 Task: Schedule a 45-minute meeting for annual marketing campaign review.
Action: Mouse pressed left at (70, 129)
Screenshot: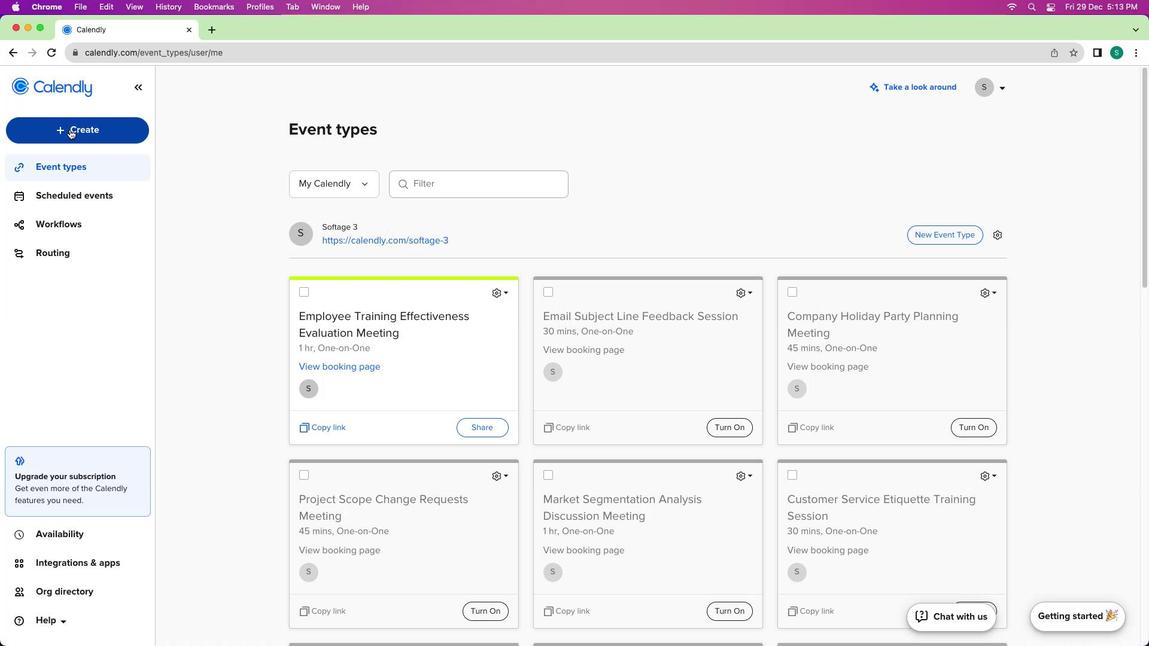 
Action: Mouse moved to (68, 176)
Screenshot: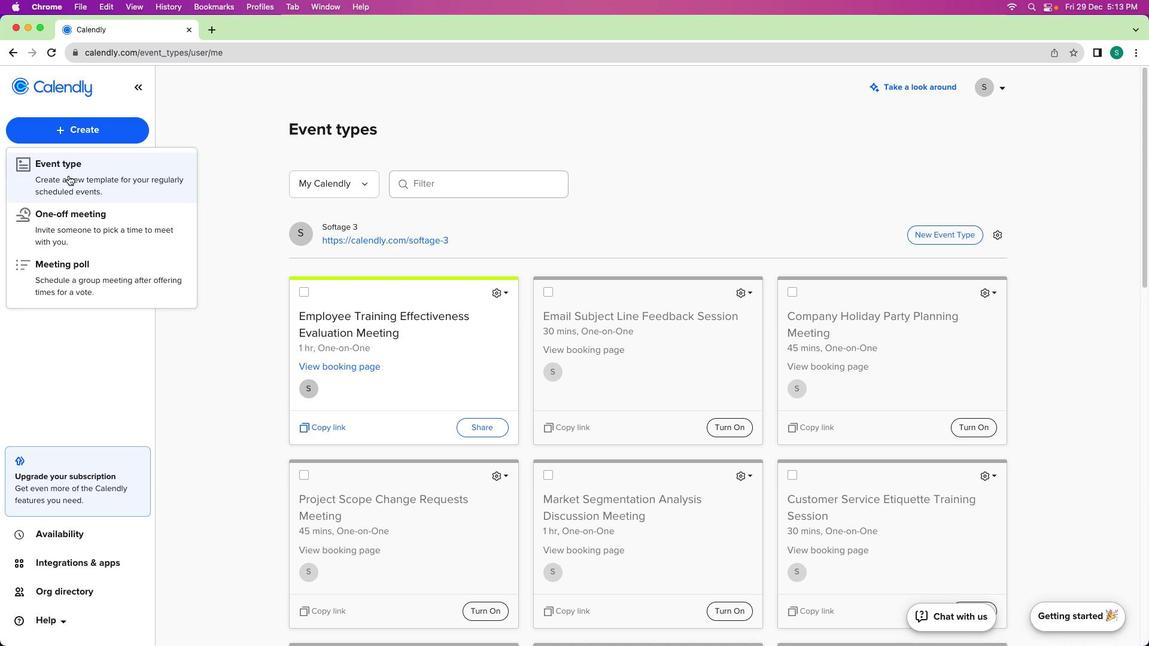 
Action: Mouse pressed left at (68, 176)
Screenshot: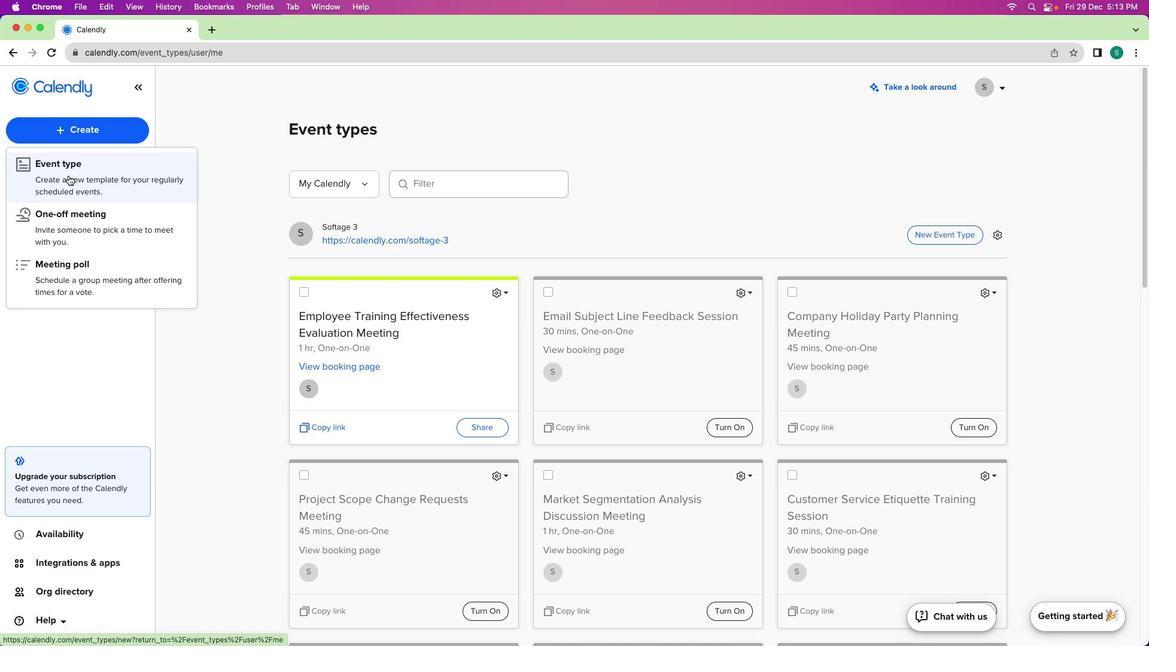 
Action: Mouse moved to (404, 230)
Screenshot: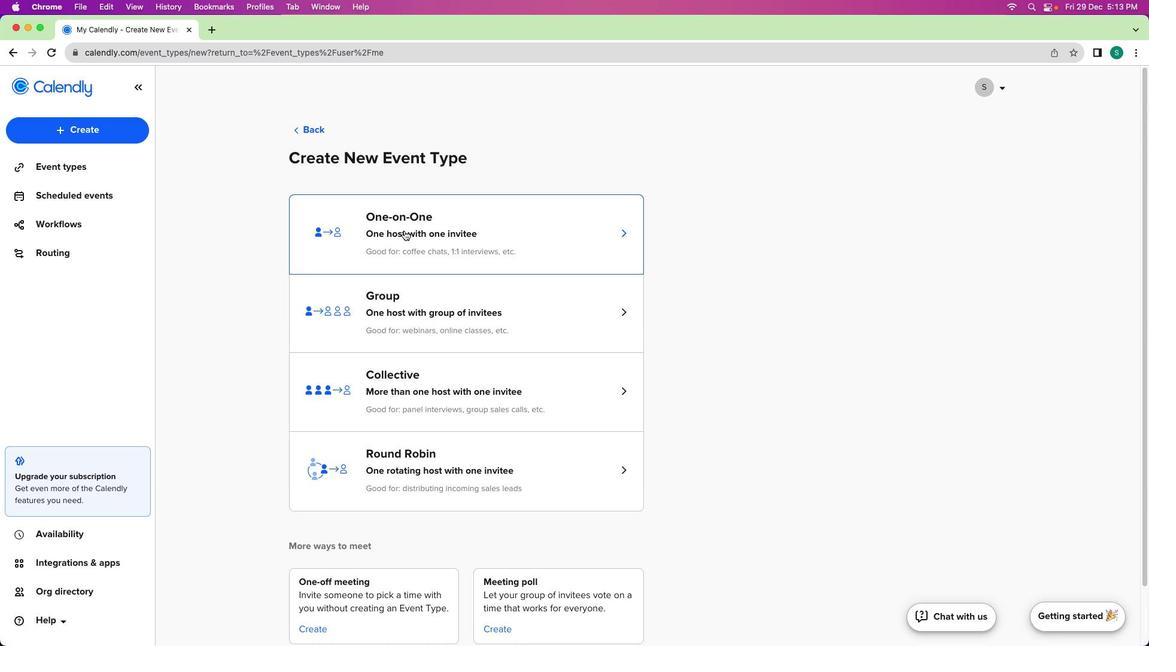 
Action: Mouse pressed left at (404, 230)
Screenshot: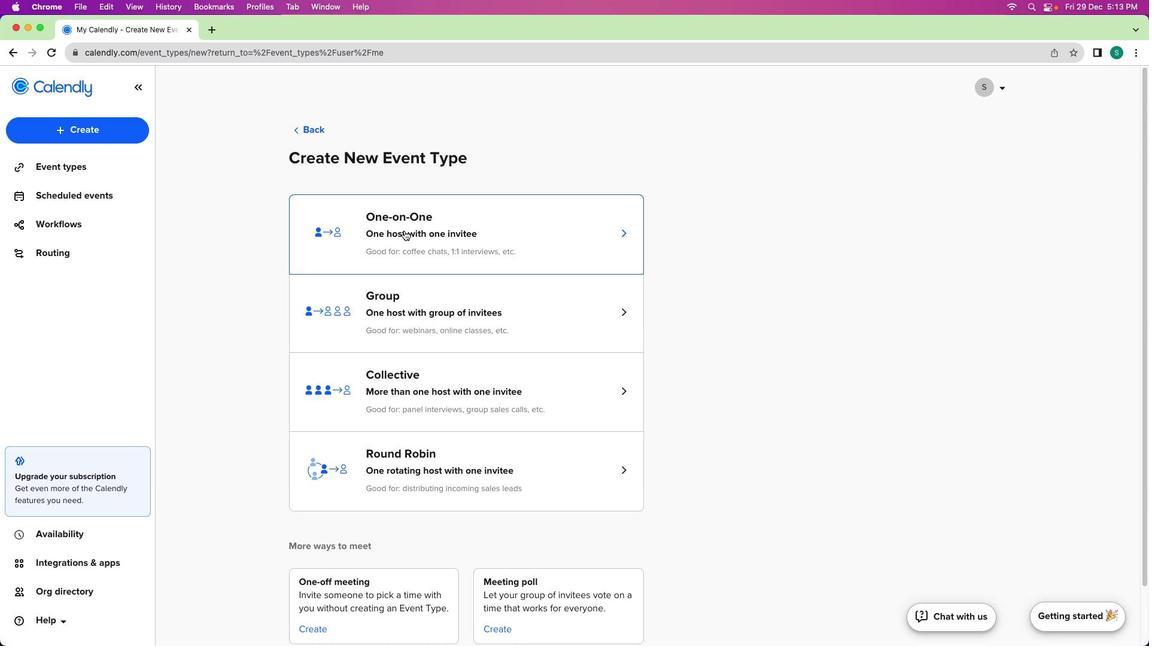 
Action: Mouse moved to (150, 184)
Screenshot: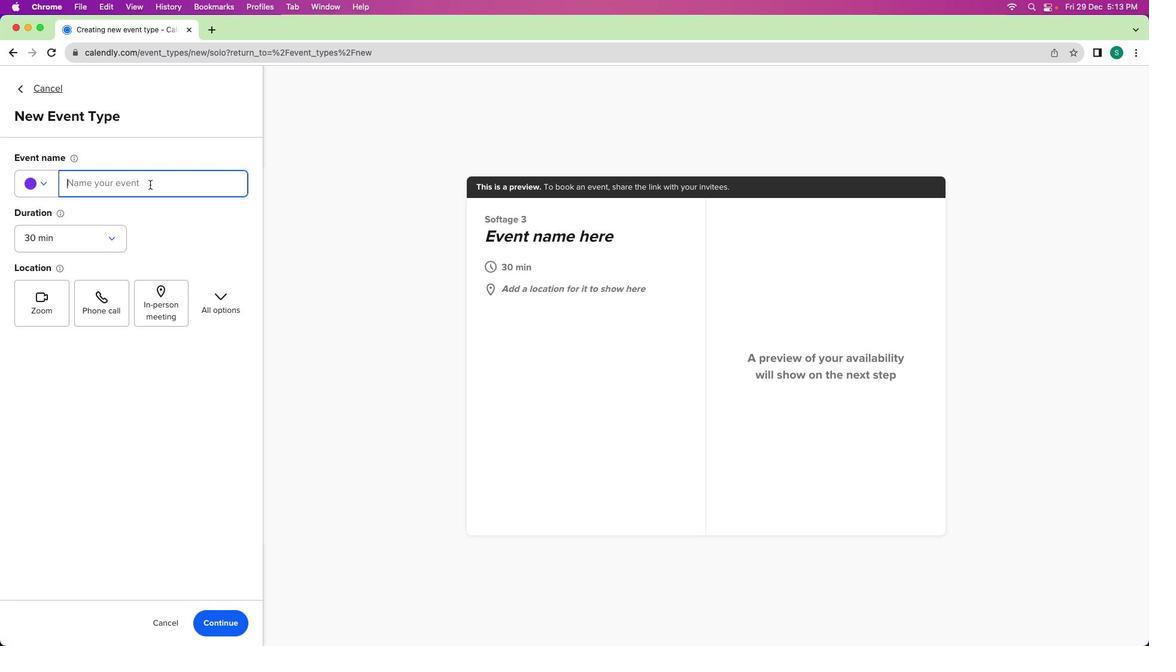
Action: Mouse pressed left at (150, 184)
Screenshot: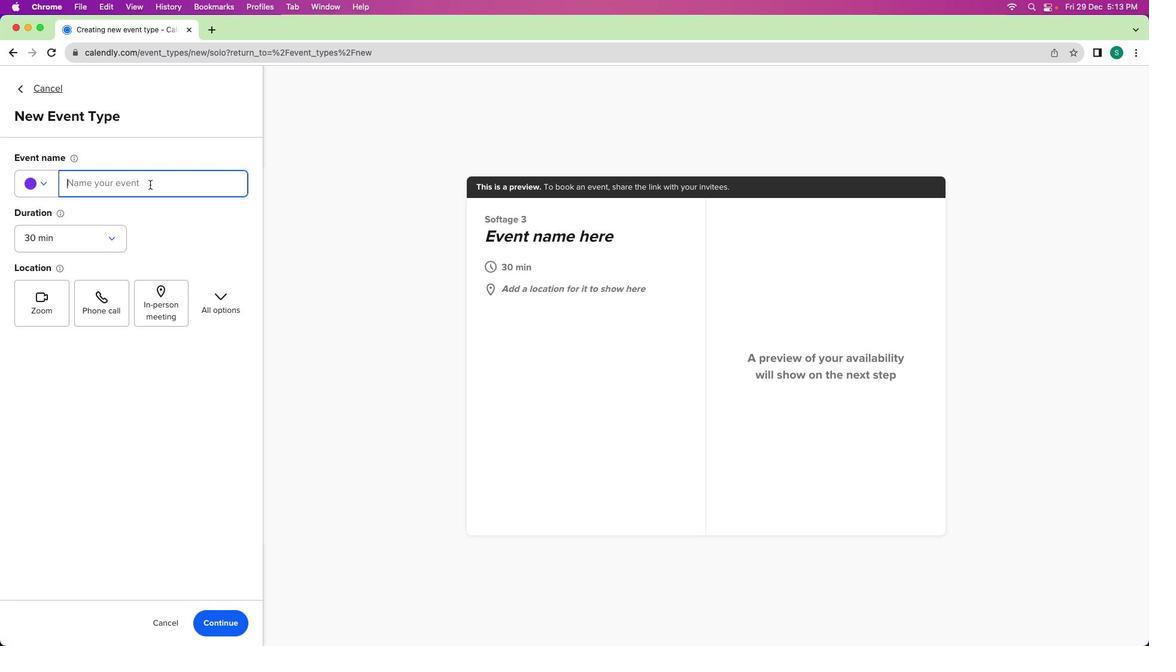 
Action: Key pressed Key.shift'A''n''n''u''a''l'Key.spaceKey.shift'M''a''r''k''e''t''i''n''g'Key.spaceKey.shift'C''a''m''p''a''i''g''n'Key.spaceKey.shift'R''e''v''i''e''w'Key.spaceKey.shift'M''e''e''t''i''n''g'
Screenshot: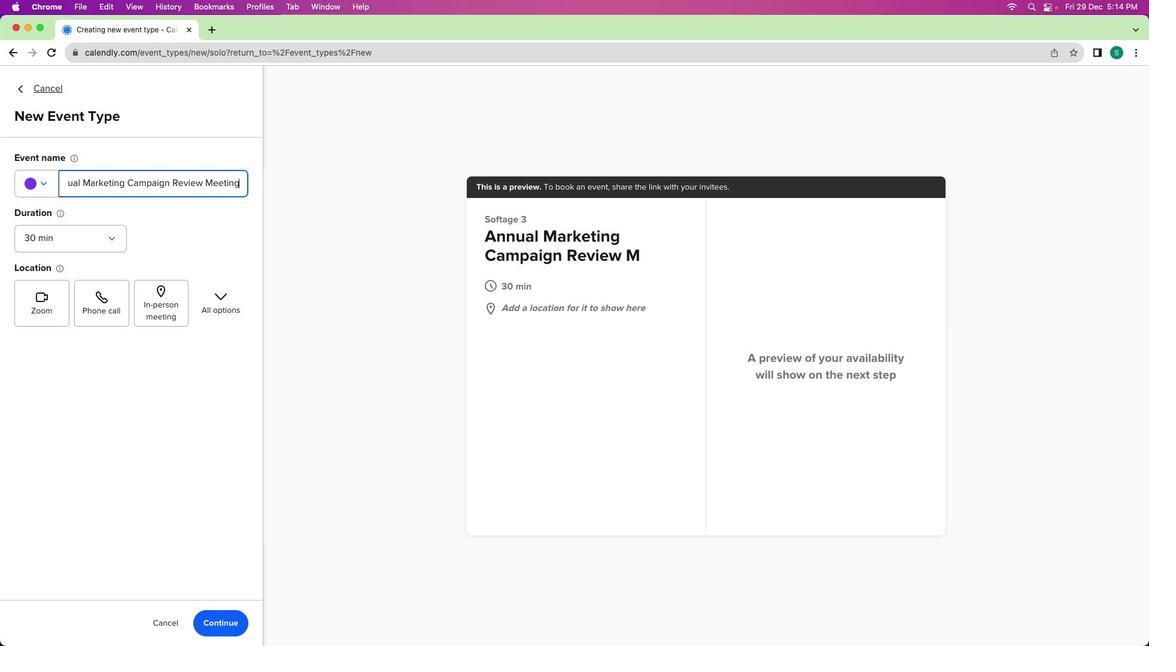 
Action: Mouse moved to (80, 247)
Screenshot: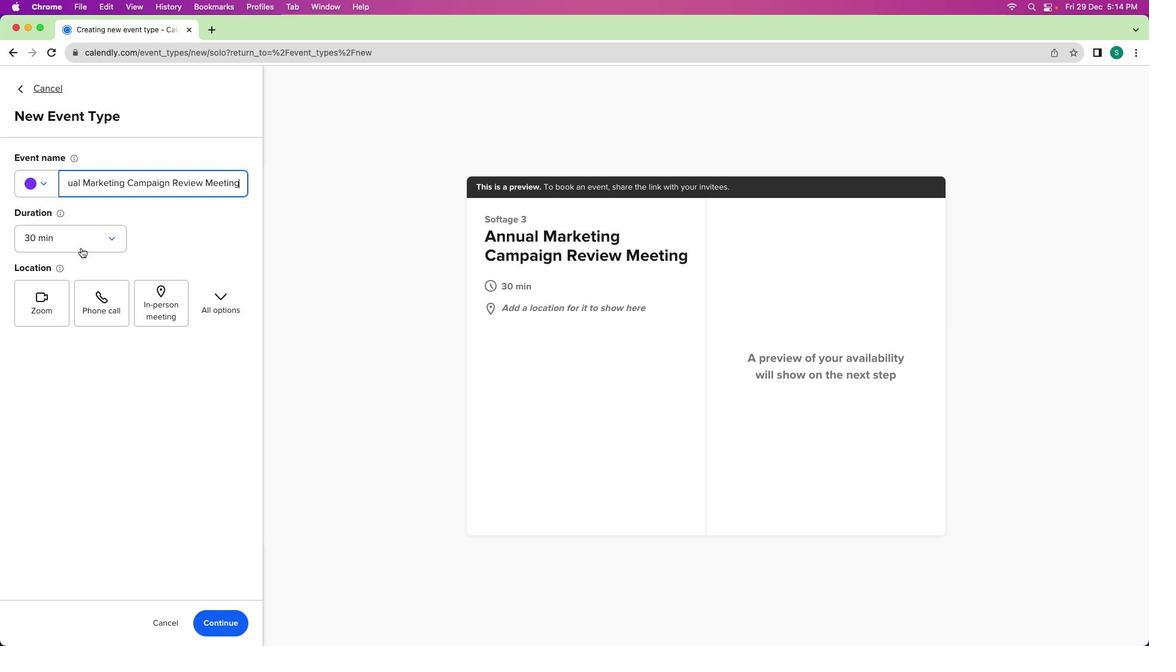 
Action: Mouse pressed left at (80, 247)
Screenshot: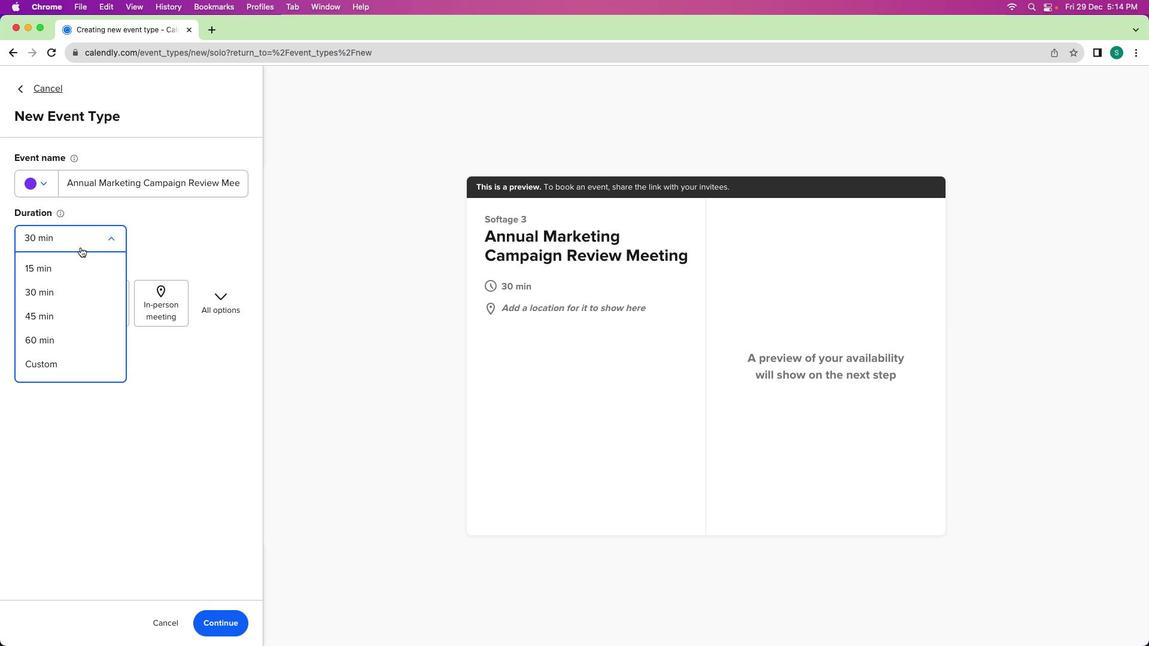 
Action: Mouse moved to (50, 322)
Screenshot: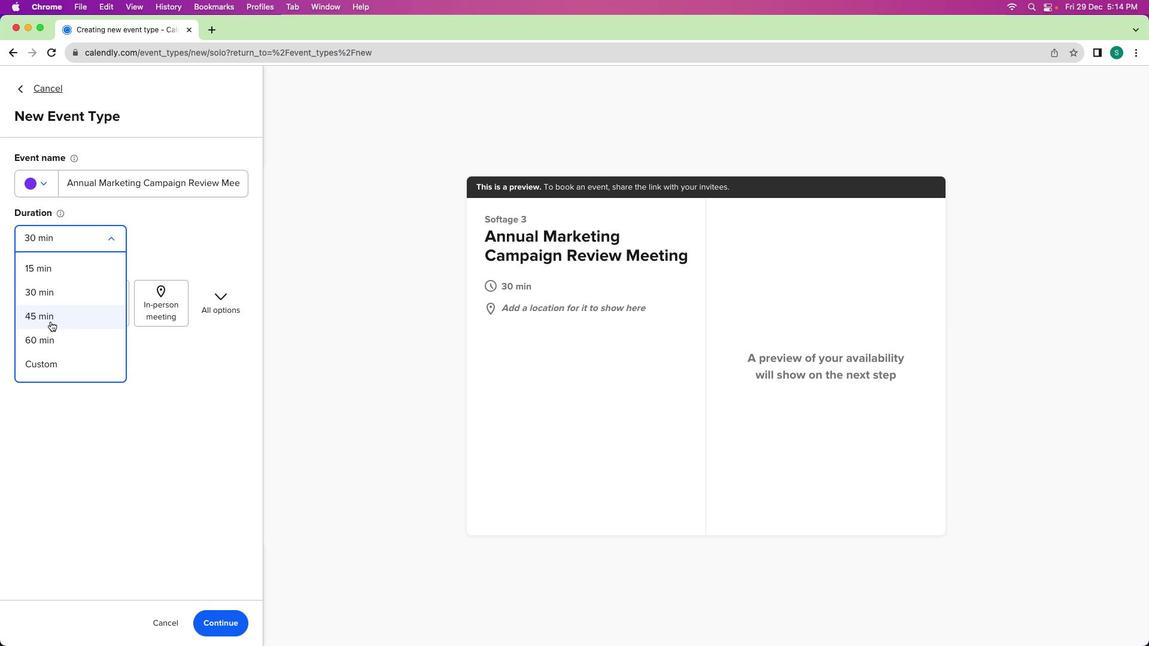 
Action: Mouse pressed left at (50, 322)
Screenshot: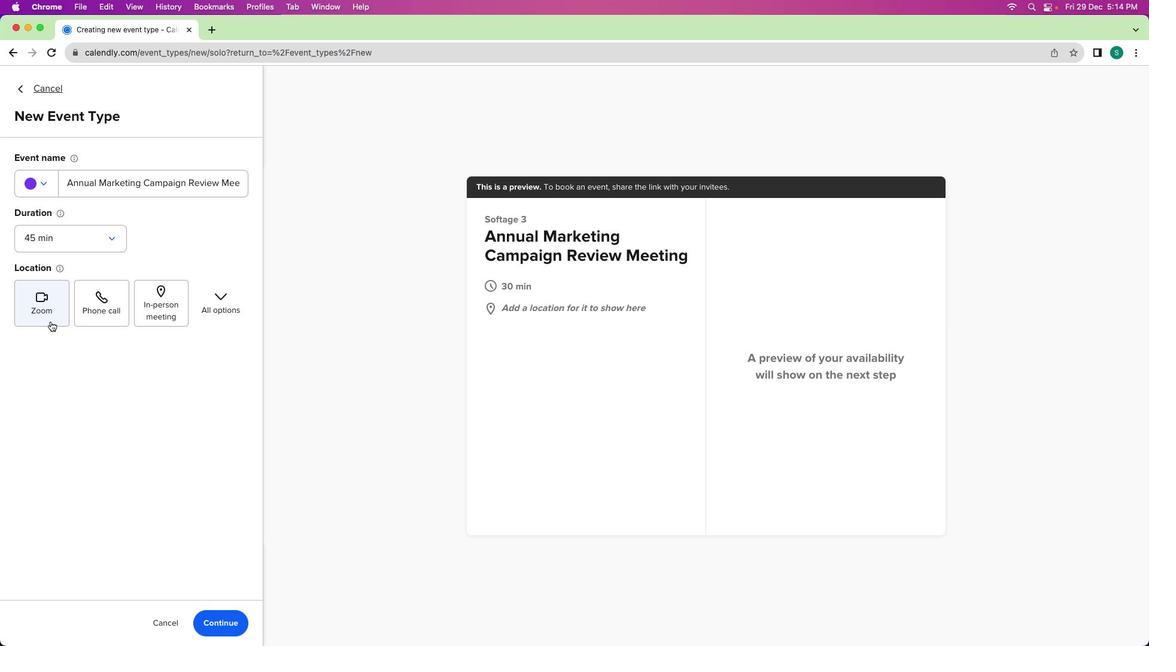
Action: Mouse moved to (37, 194)
Screenshot: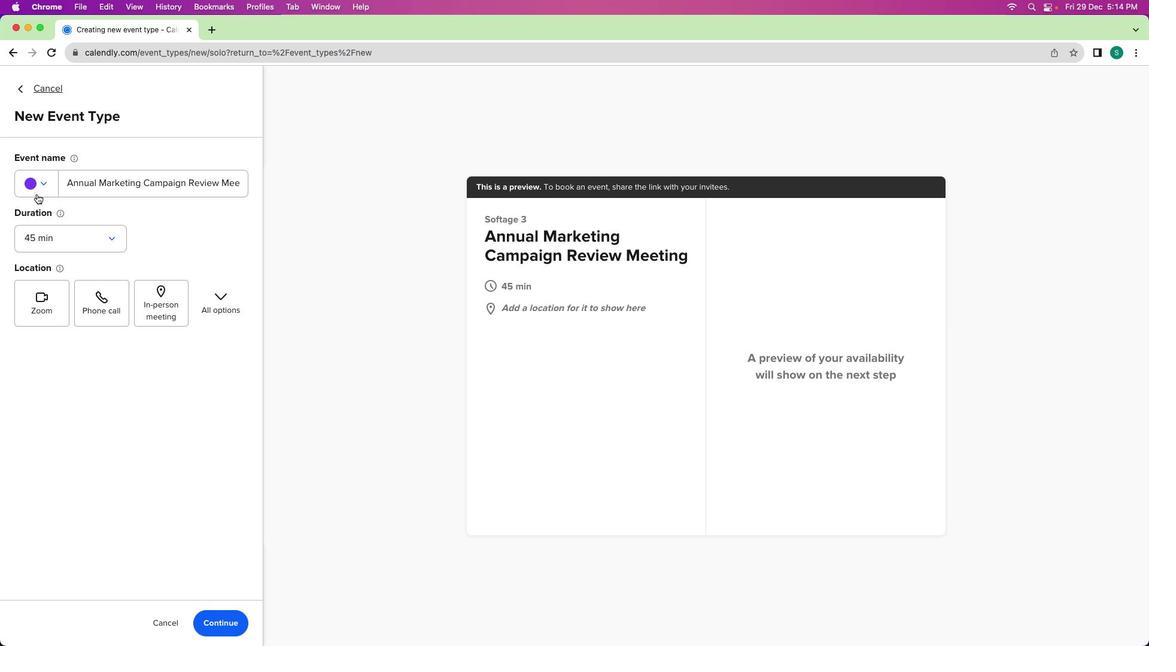 
Action: Mouse pressed left at (37, 194)
Screenshot: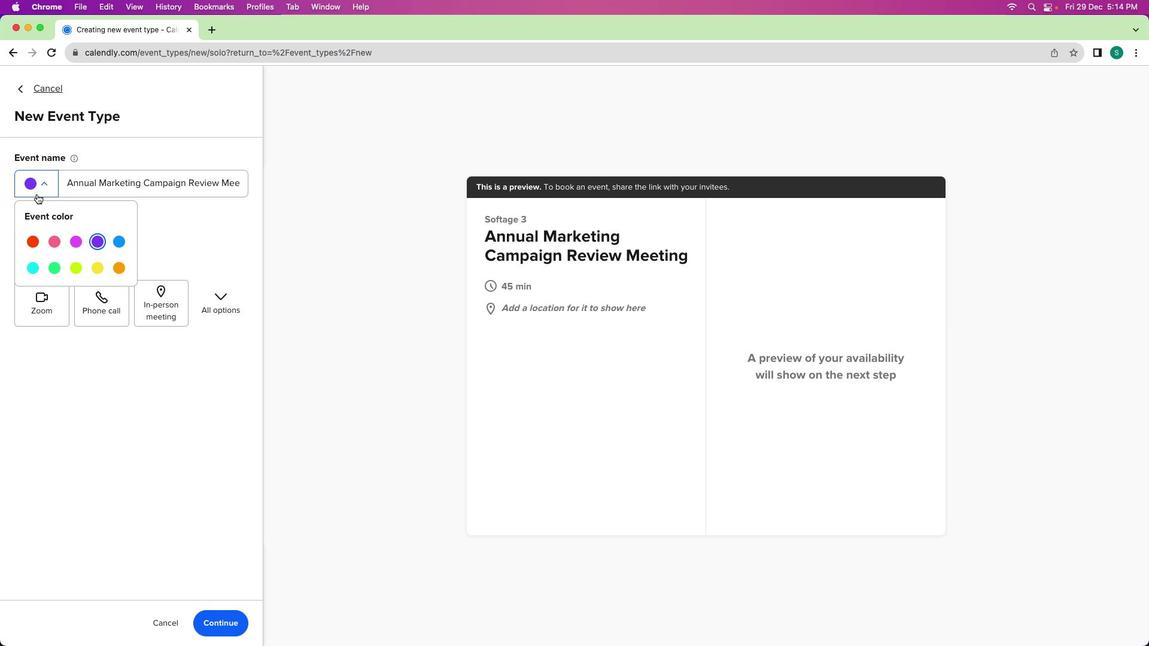 
Action: Mouse moved to (56, 273)
Screenshot: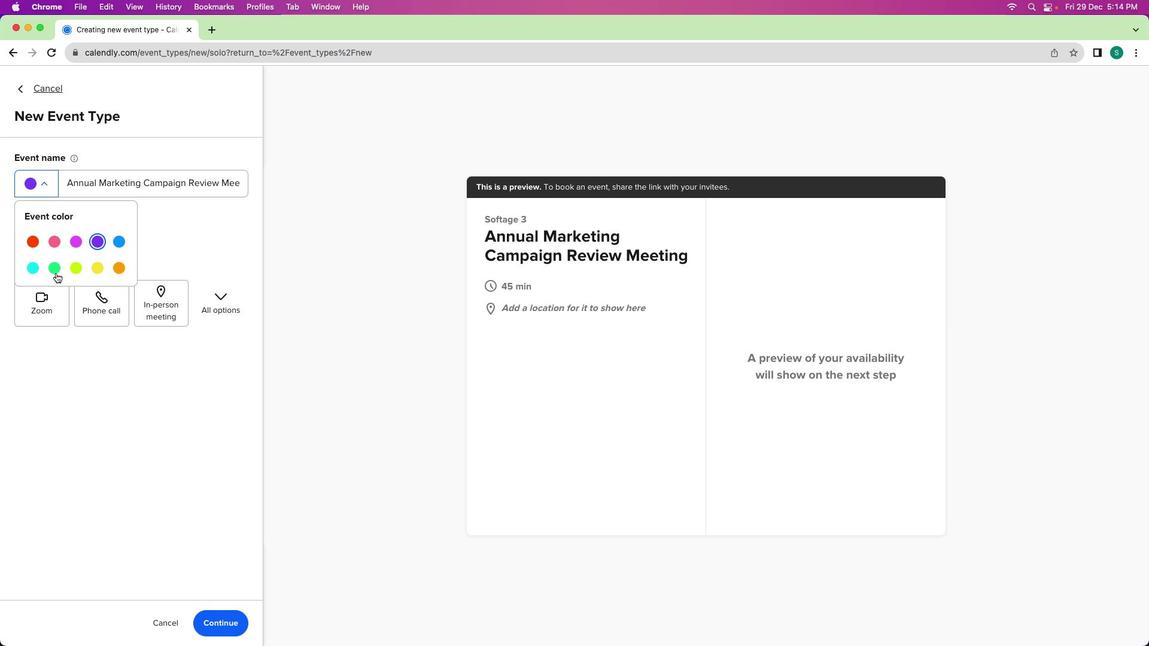 
Action: Mouse pressed left at (56, 273)
Screenshot: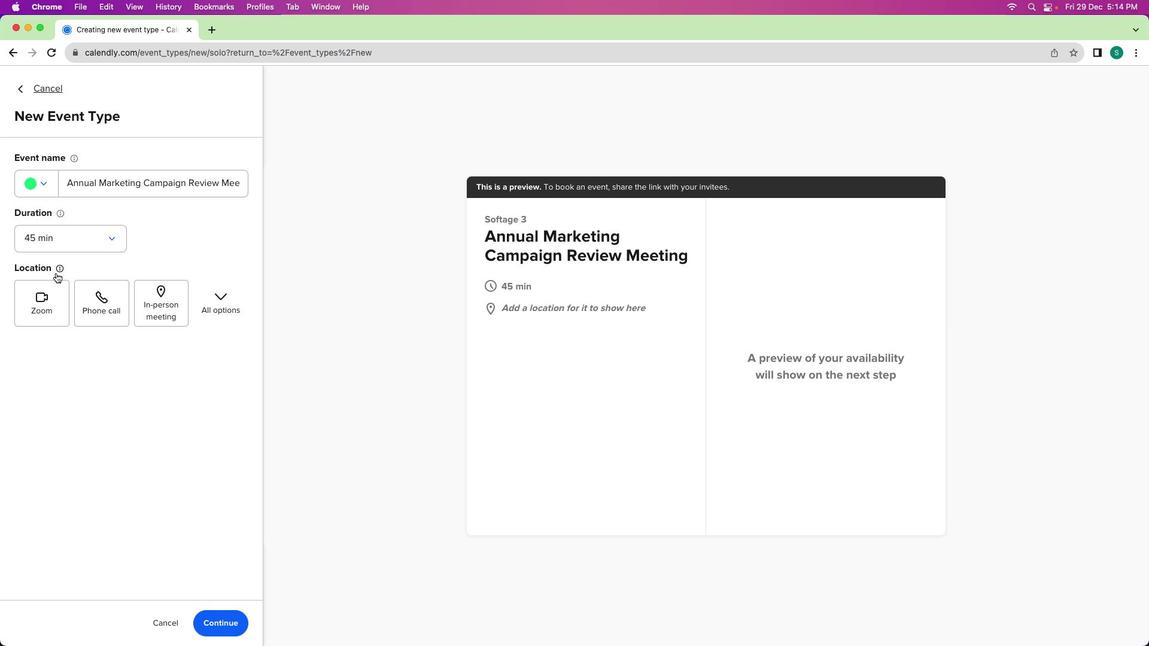 
Action: Mouse moved to (237, 618)
Screenshot: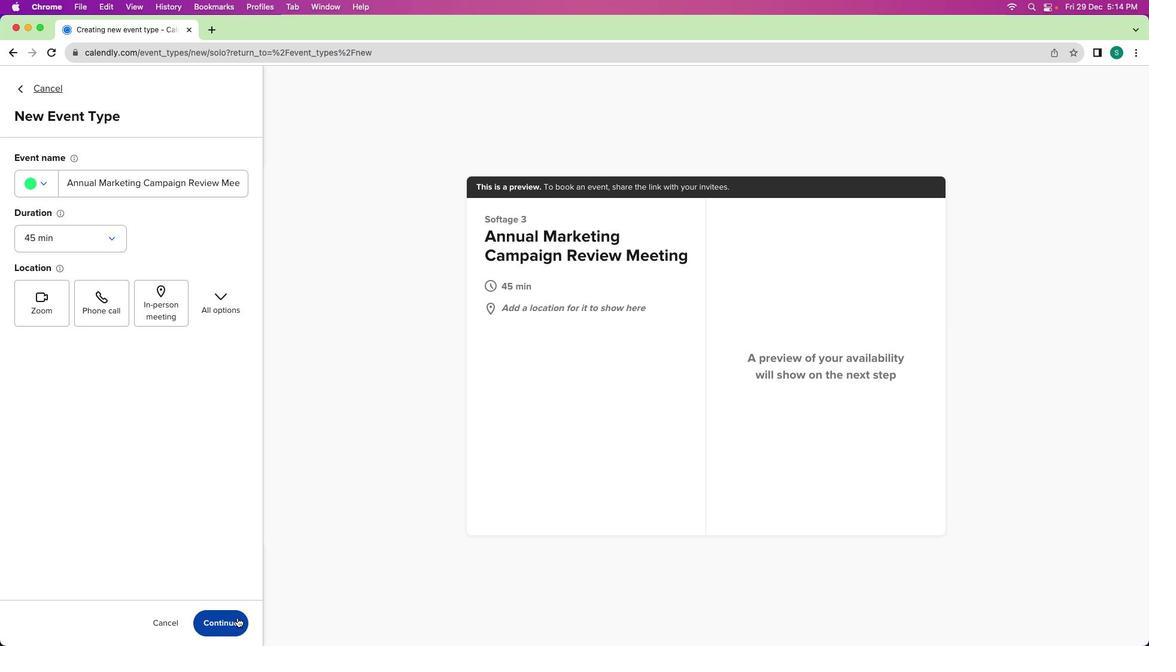 
Action: Mouse pressed left at (237, 618)
Screenshot: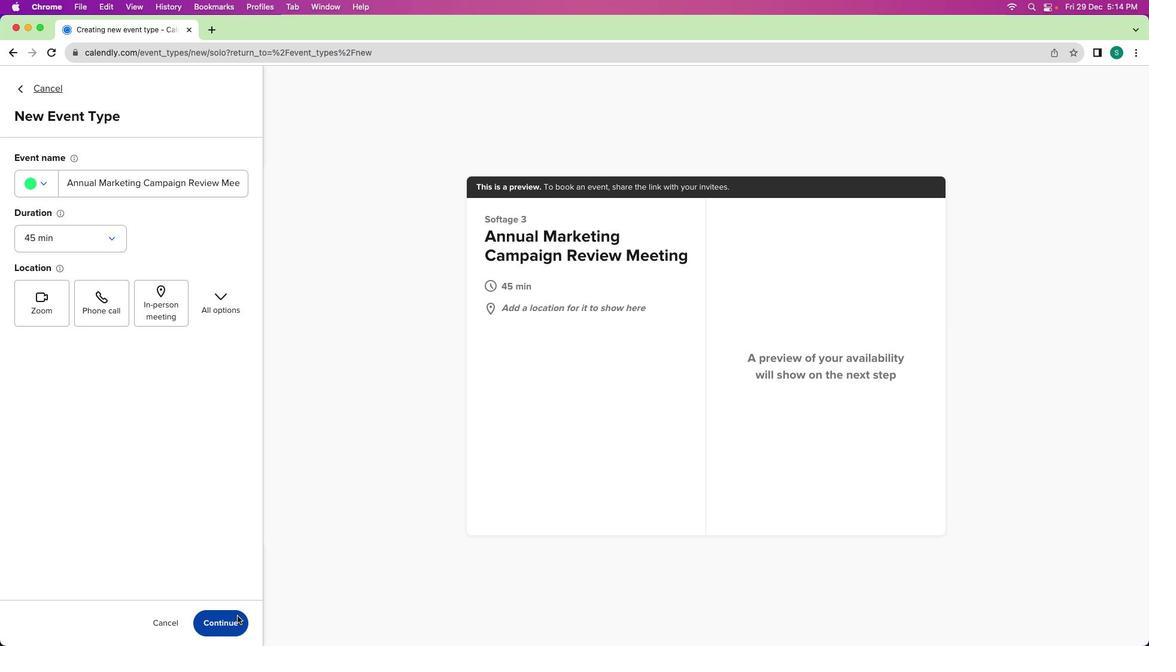 
Action: Mouse moved to (122, 218)
Screenshot: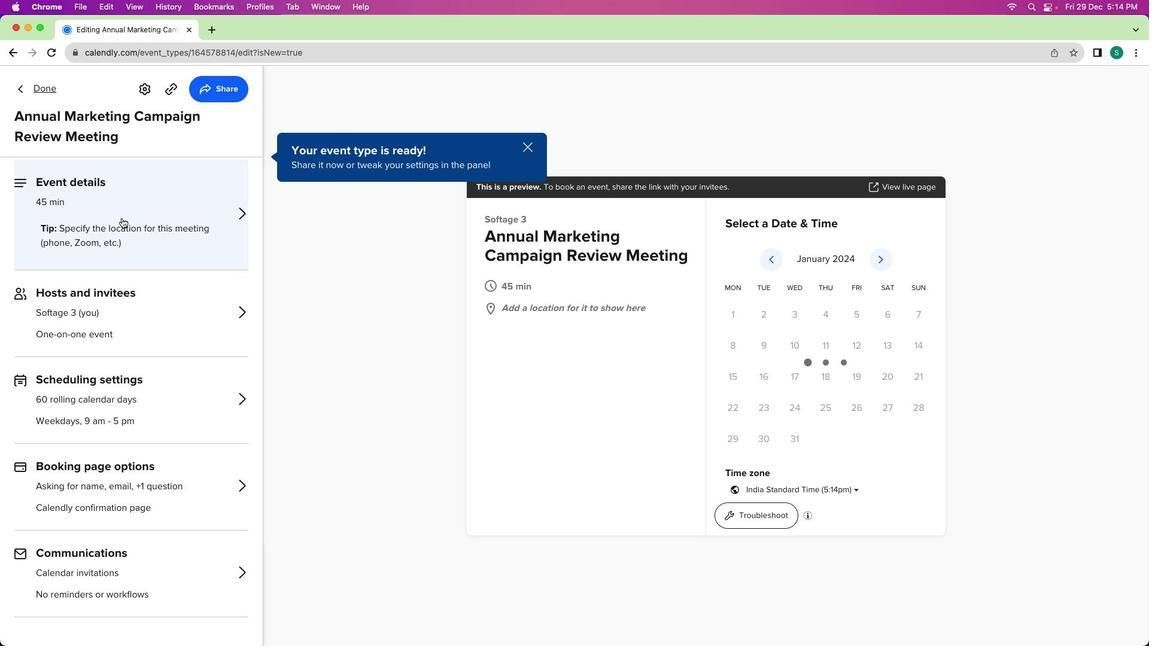 
Action: Mouse pressed left at (122, 218)
Screenshot: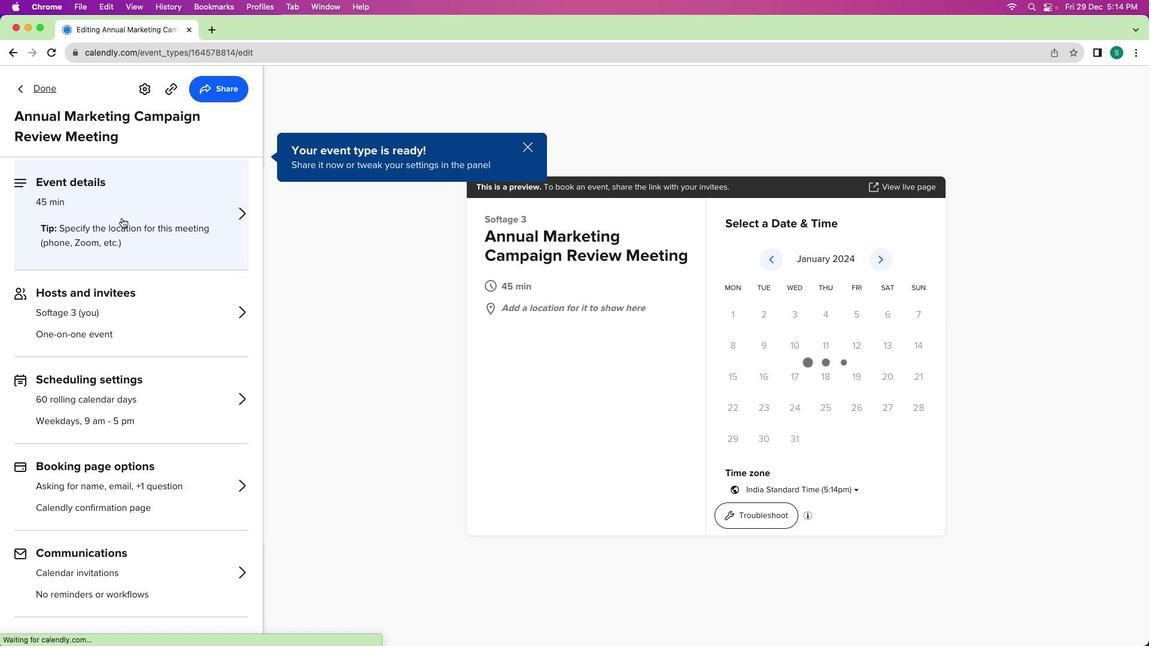 
Action: Mouse moved to (143, 432)
Screenshot: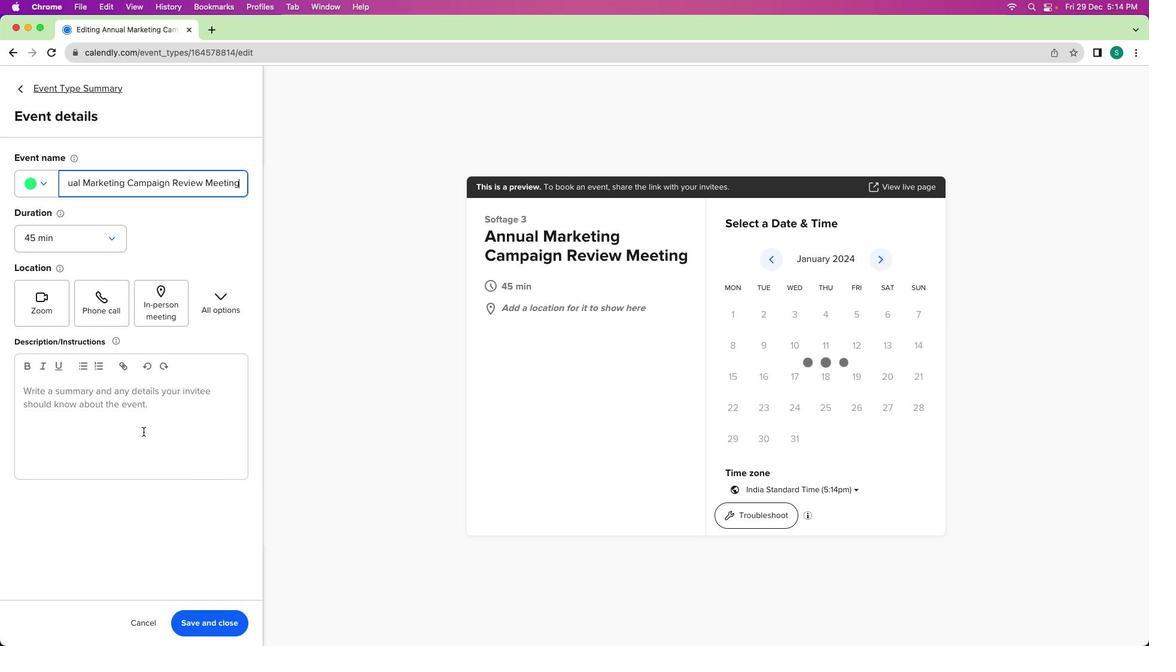 
Action: Mouse pressed left at (143, 432)
Screenshot: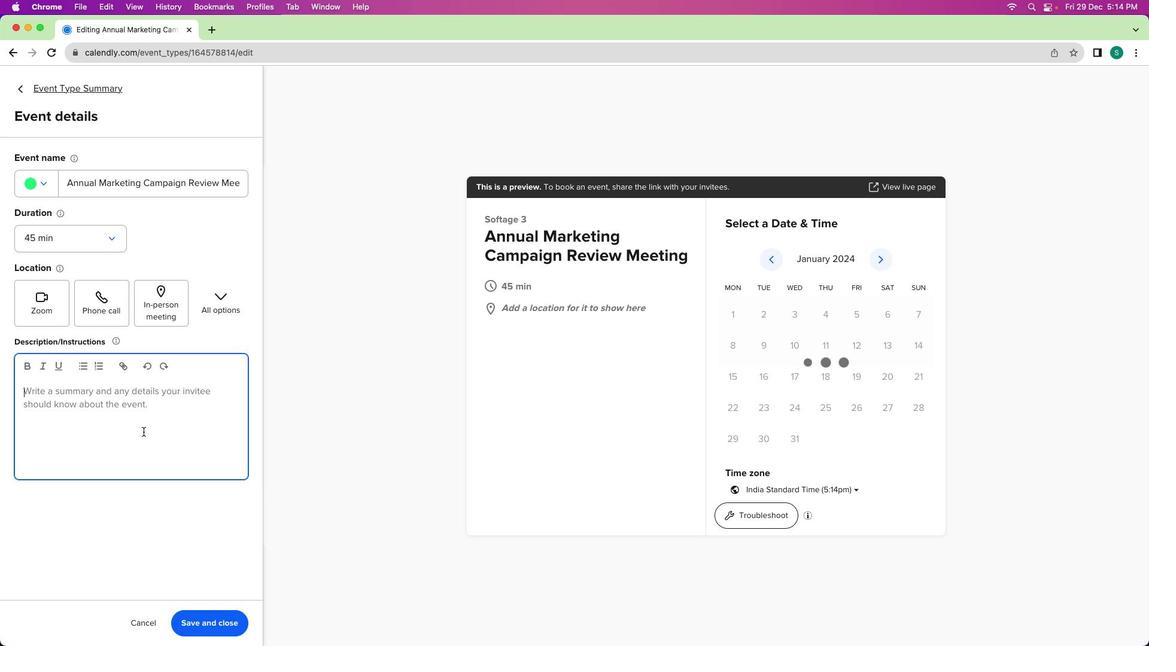 
Action: Mouse moved to (193, 455)
Screenshot: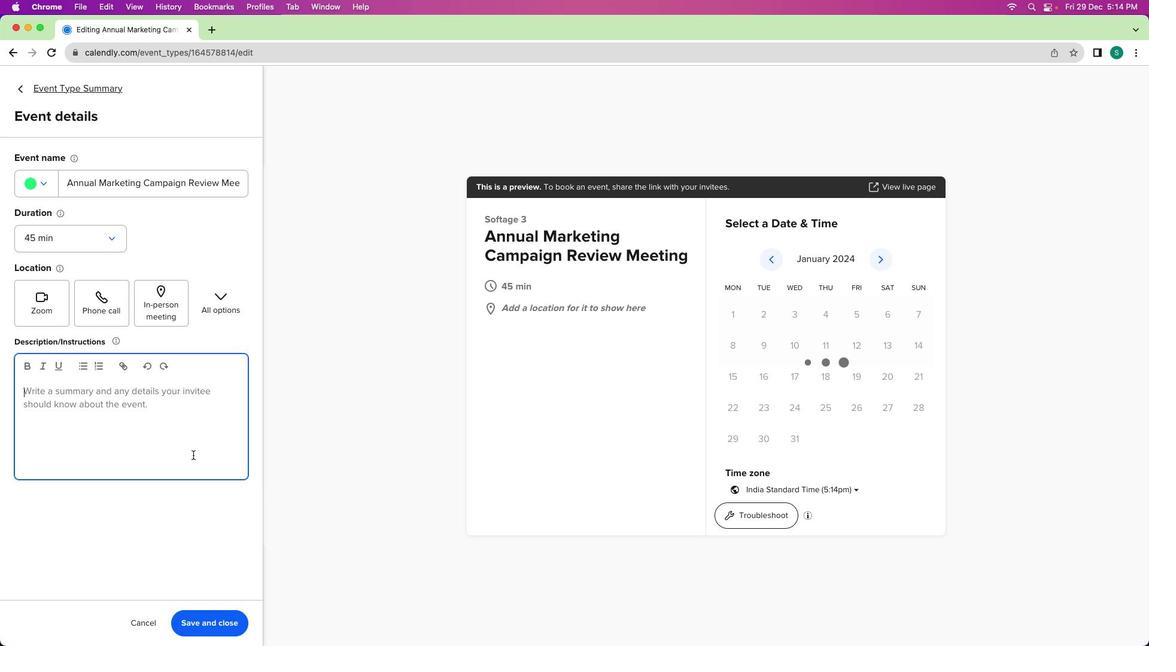 
Action: Key pressed Key.shift'A'Key.space'c''o''m''p''r''e''h''e''n''s''i''v''e'Key.space'4''5''-''m''i''n''u''t''e'Key.spaceKey.backspace'd''e'Key.backspaceKey.backspaceKey.space's''e''s''s''i''o''n'Key.space'd''e''d''i''c''a''t''e''d'Key.space't''o'Key.space't''h''e'Key.space'r''e''v''i''e''w'Key.spaceKey.space'o''f'Key.space'o'Key.backspaceKey.backspaceKey.backspaceKey.backspaceKey.backspaceKey.backspaceKey.space'o''f'Key.space'o''u''r'Key.space'a''a'Key.backspace'n''n''u''a''l'Key.spaceKey.space'm''a''r''k''e''t''i''n''g'Key.space'c''a''m''p''a''i''g''n''s'','Key.space'a''n''a''l''y''z''e'Key.space'k''e''y'Key.space'm''e''t''r''i''c''s'','Key.space'a''n''n''f'Key.backspaceKey.backspace'd'Key.space'd''i''s''c''u''s''s'Key.space'i''n''s''i''g''h''t''s'Key.space't''o'Key.space'i''n''f''o''r''m'Key.space'o''u''r'Key.space'm''a''r''k''t''i''n''g'Key.space's''t''r''a''t'Key.leftKey.leftKey.leftKey.leftKey.leftKey.leftKey.leftKey.leftKey.leftKey.left'e'Key.down'e''g''i'Key.backspace'y'Key.space'f''o''r'Key.space't''h''e'Key.space'u''p''c''o''m''i''n''g'Key.space'y''e''a''r''.'
Screenshot: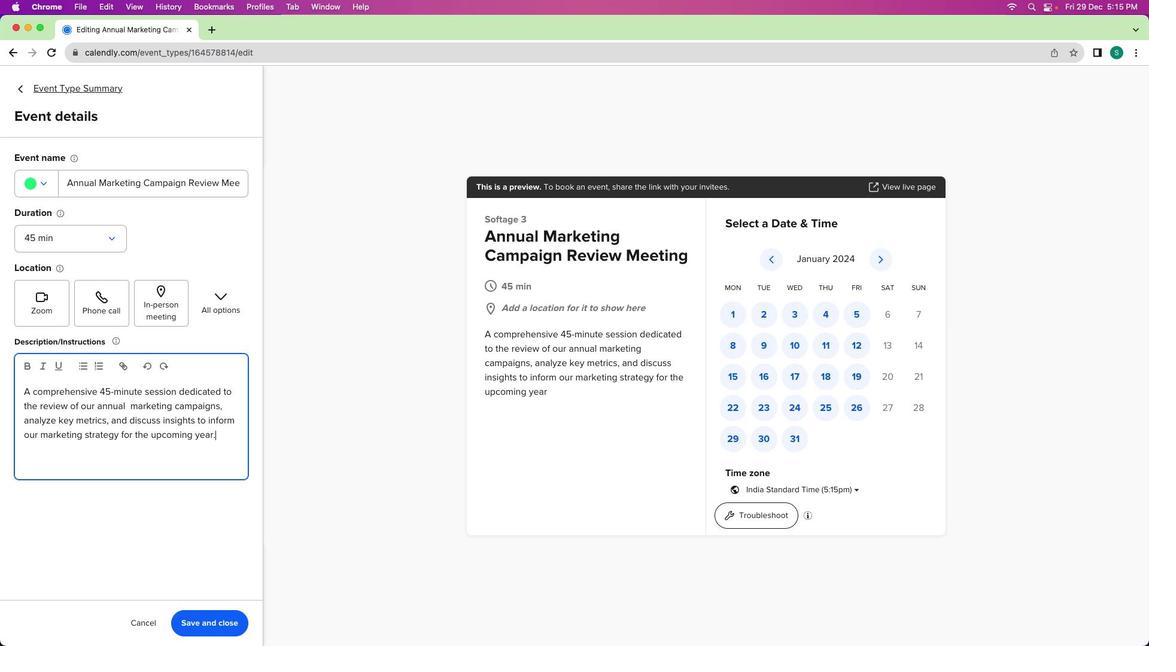 
Action: Mouse moved to (220, 628)
Screenshot: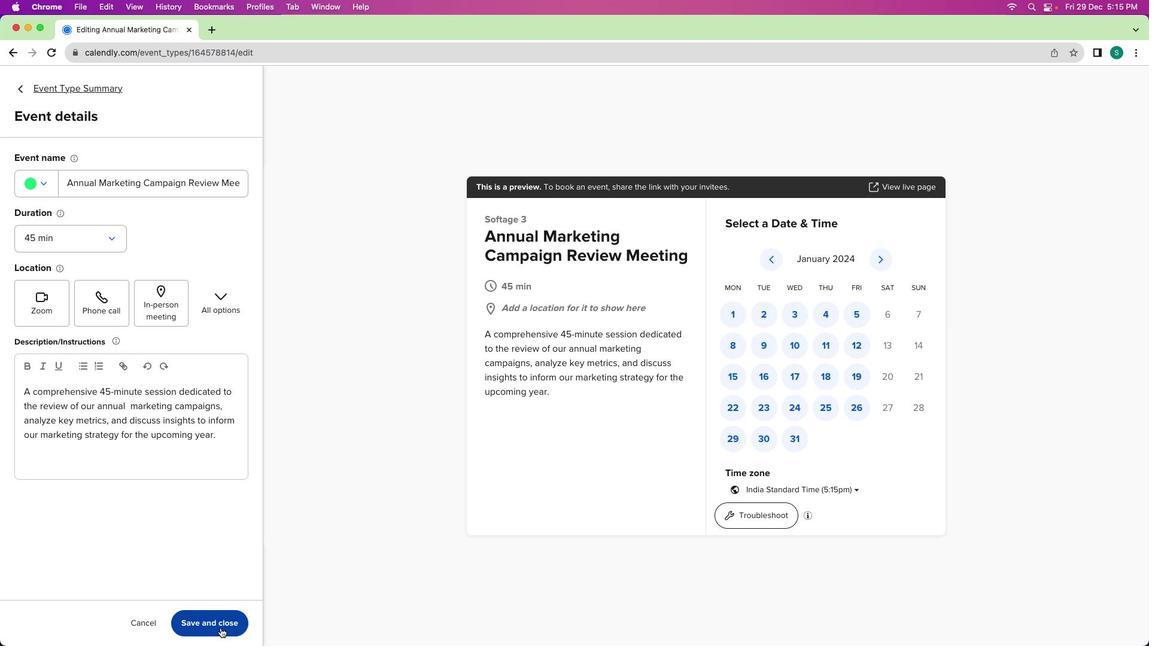 
Action: Mouse pressed left at (220, 628)
Screenshot: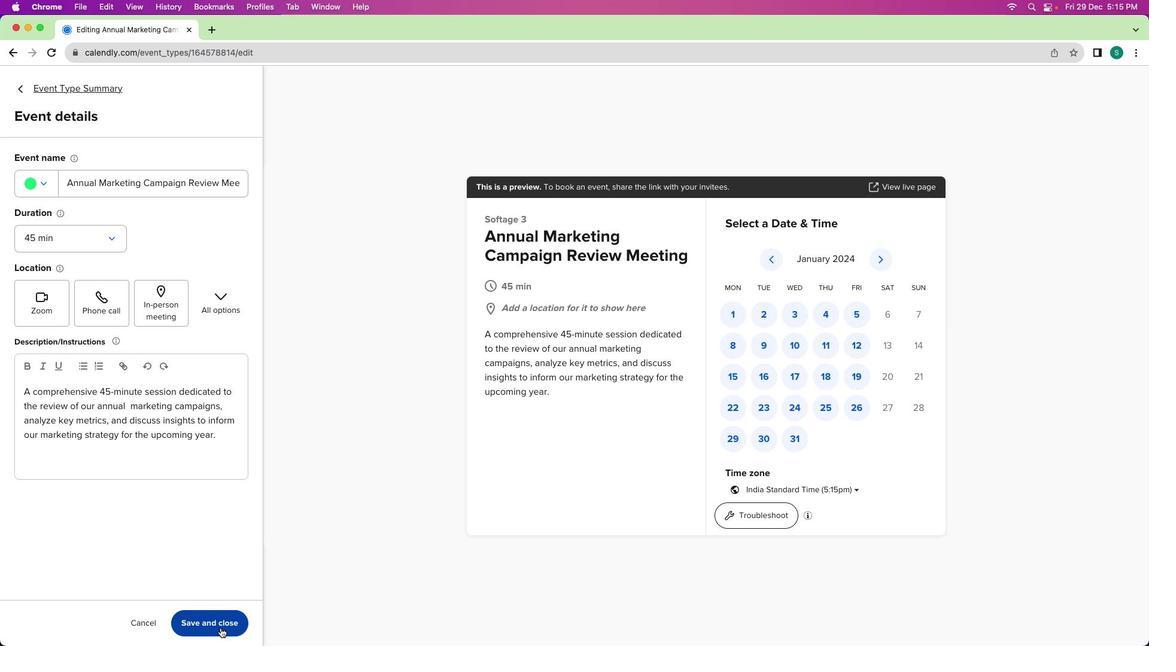 
Action: Mouse moved to (46, 90)
Screenshot: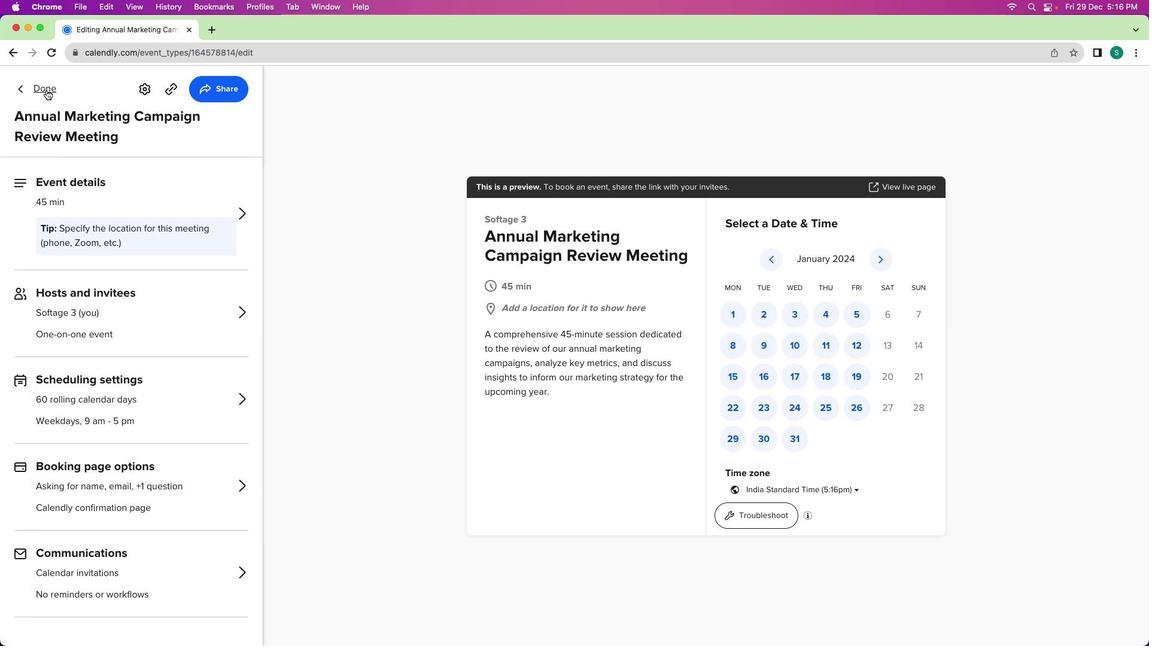 
Action: Mouse pressed left at (46, 90)
Screenshot: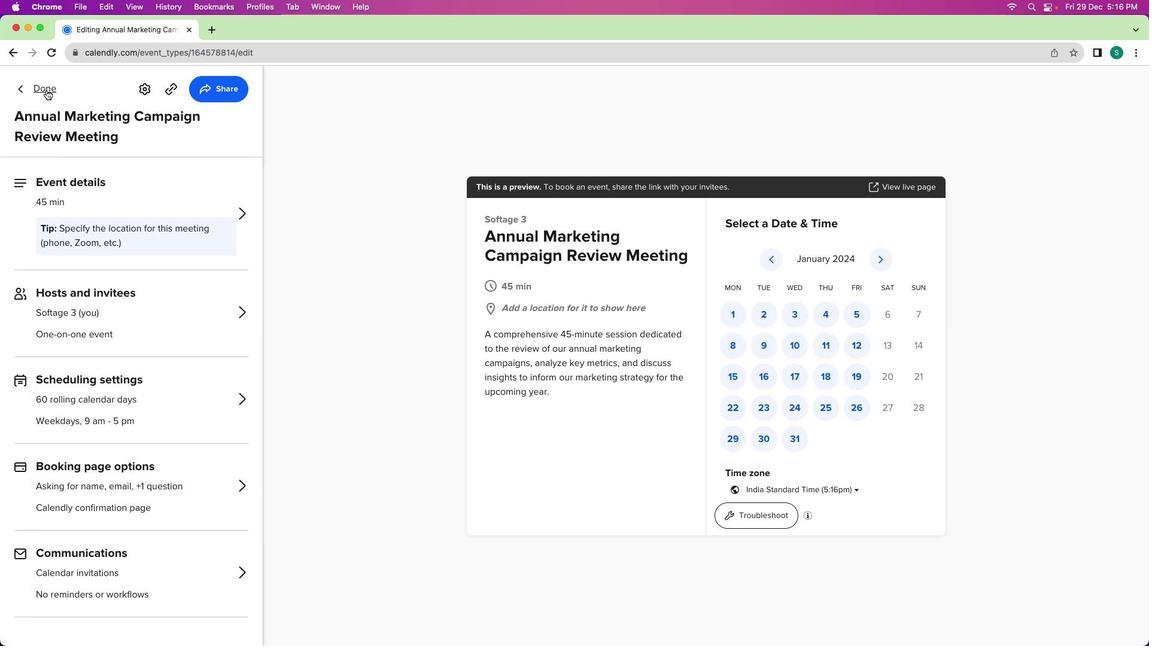 
Action: Mouse moved to (400, 379)
Screenshot: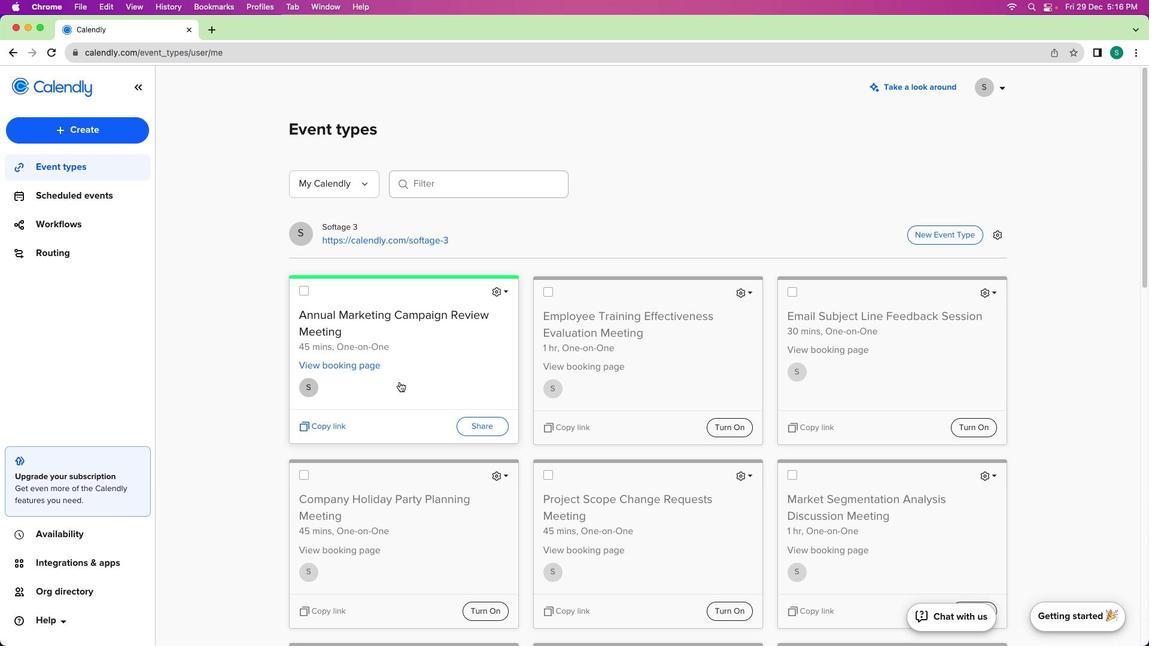 
